 Task: Find the email with CC 'Sumit.kumar@softage.net', replace 'Meeting' with 'Picnic', and forward it to 'taskers4@outlook.com'.
Action: Mouse moved to (238, 13)
Screenshot: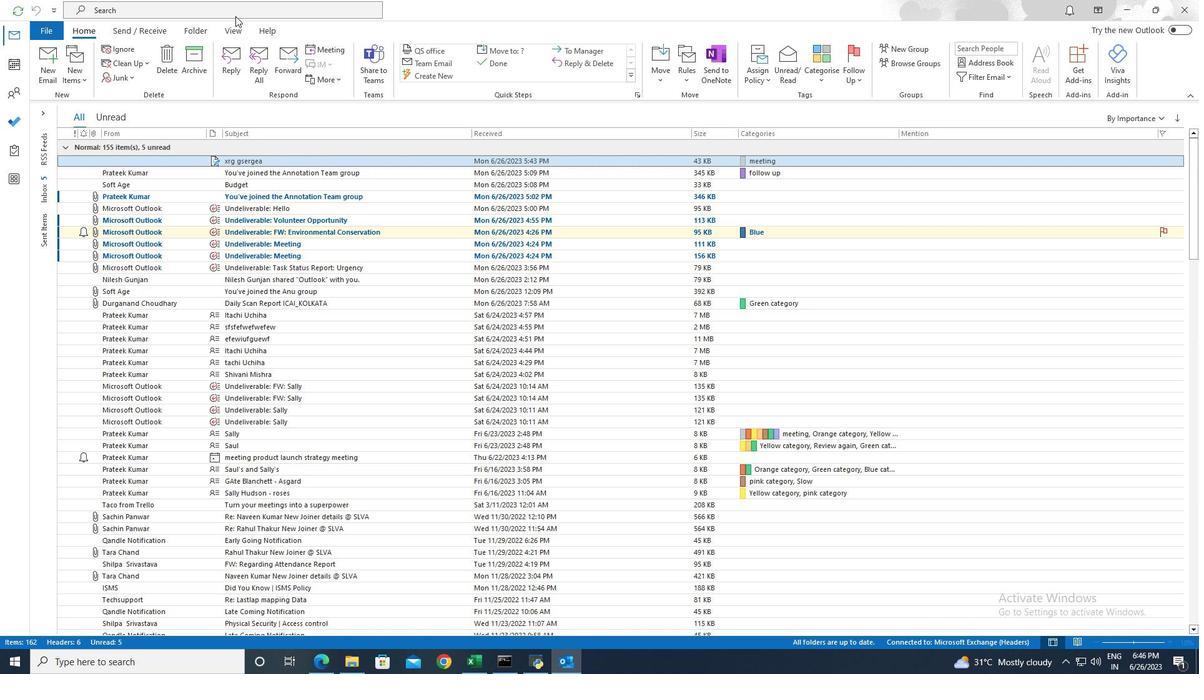 
Action: Mouse pressed left at (238, 13)
Screenshot: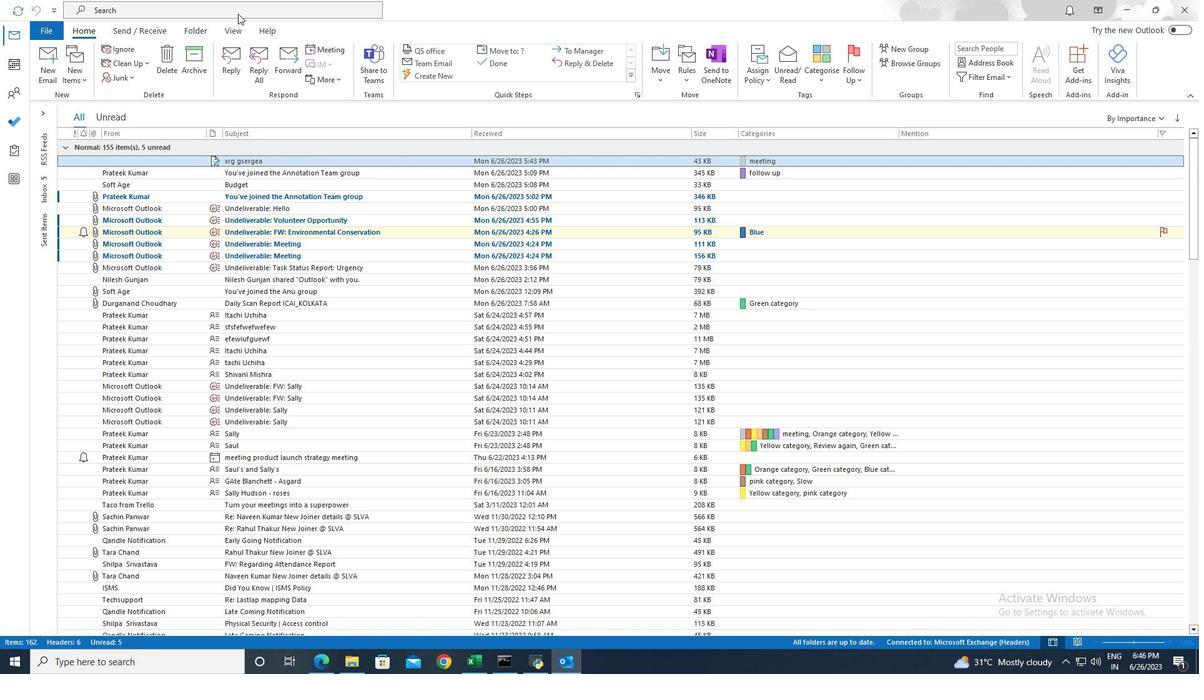 
Action: Mouse moved to (429, 10)
Screenshot: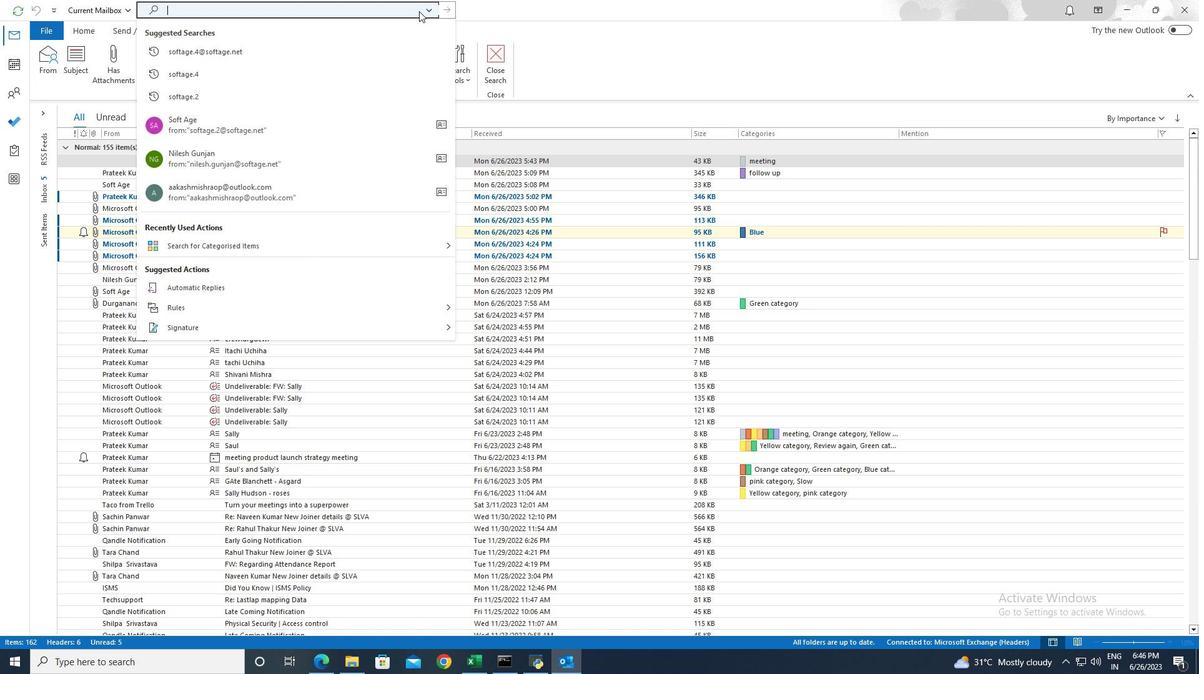 
Action: Mouse pressed left at (429, 10)
Screenshot: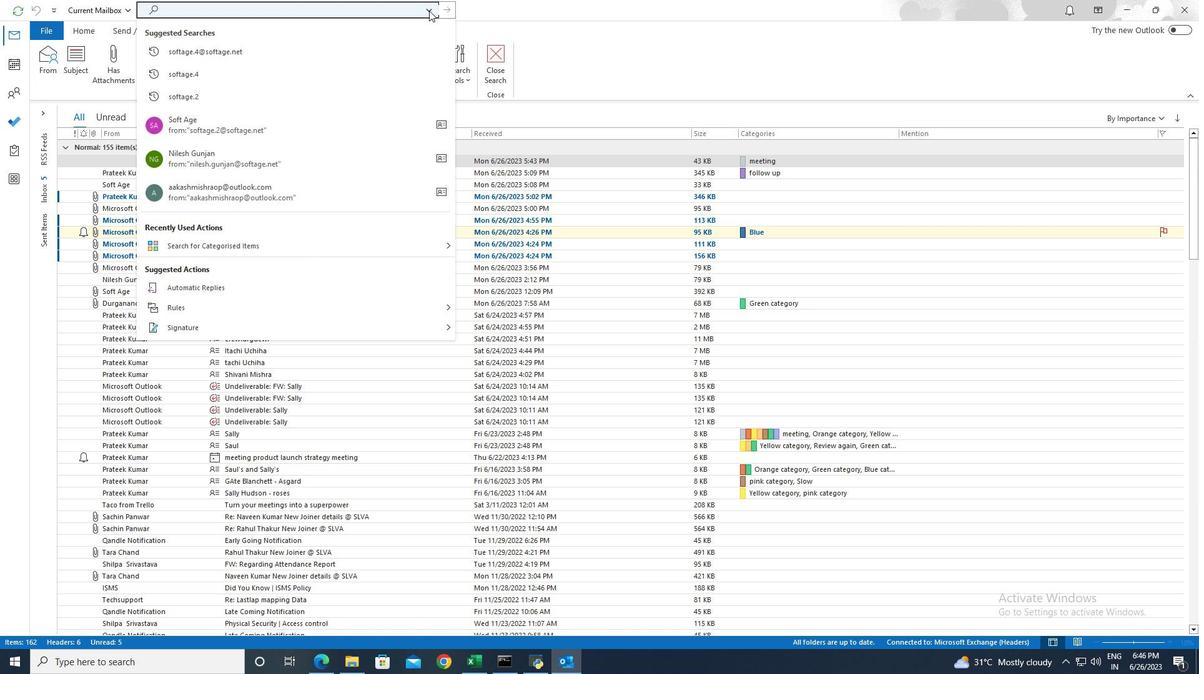 
Action: Mouse moved to (214, 119)
Screenshot: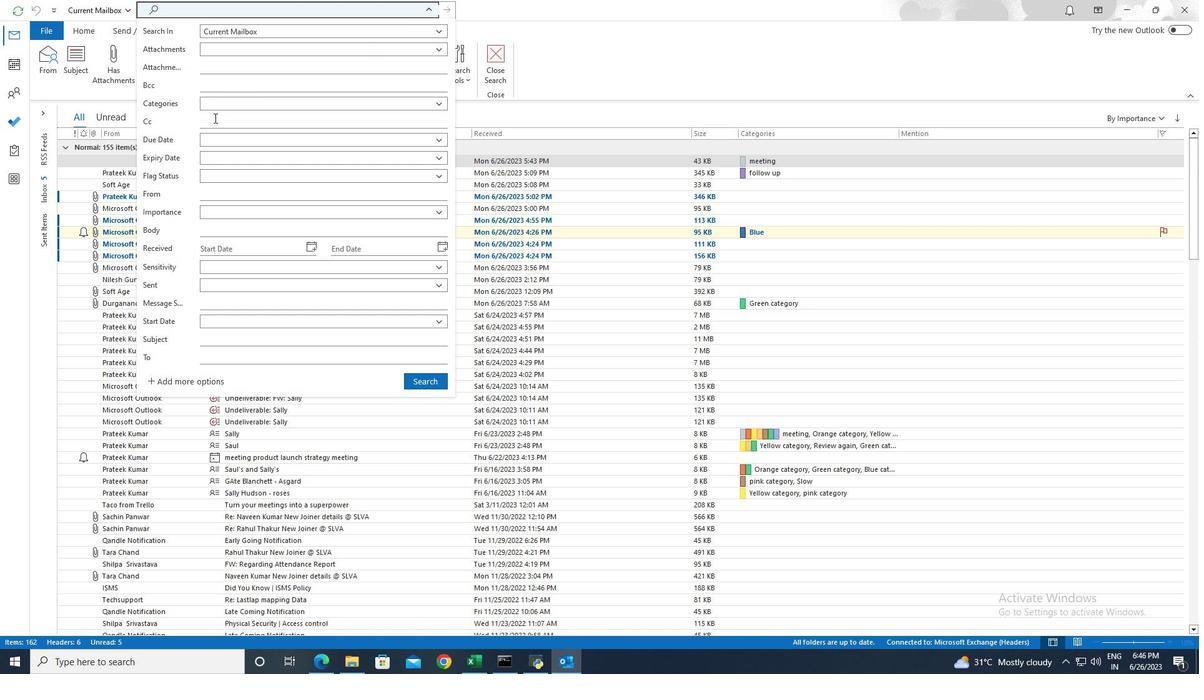
Action: Mouse pressed left at (214, 119)
Screenshot: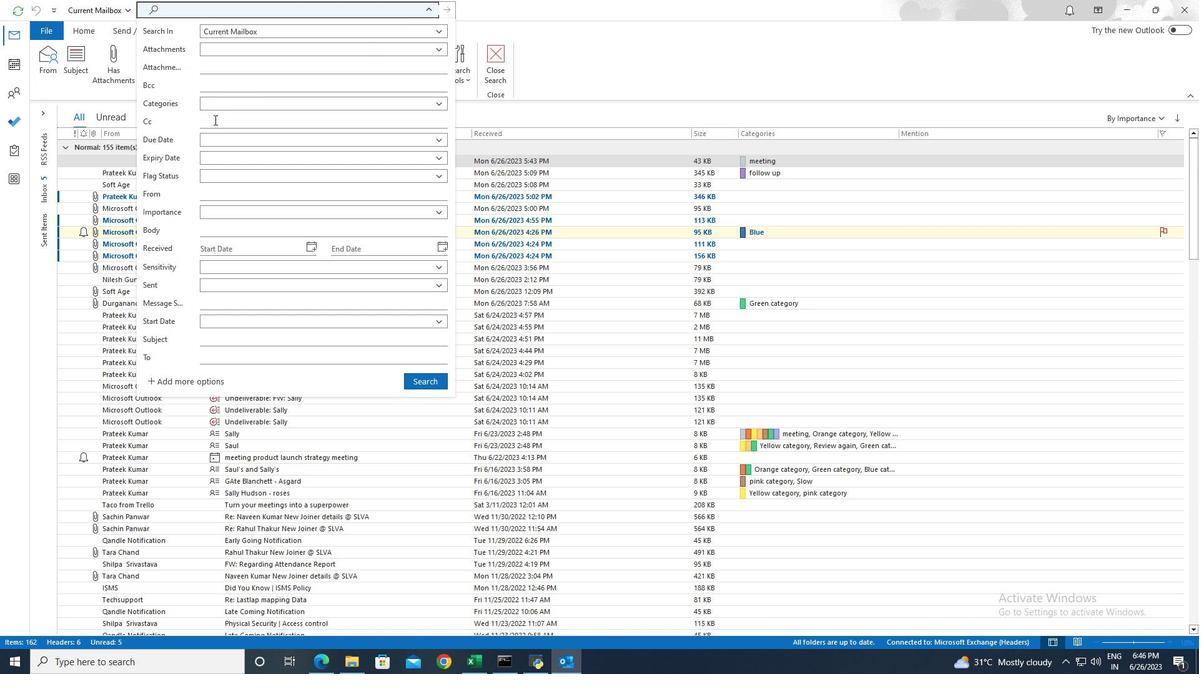 
Action: Key pressed <Key.shift>Sumit.kumar<Key.shift>@softage.net
Screenshot: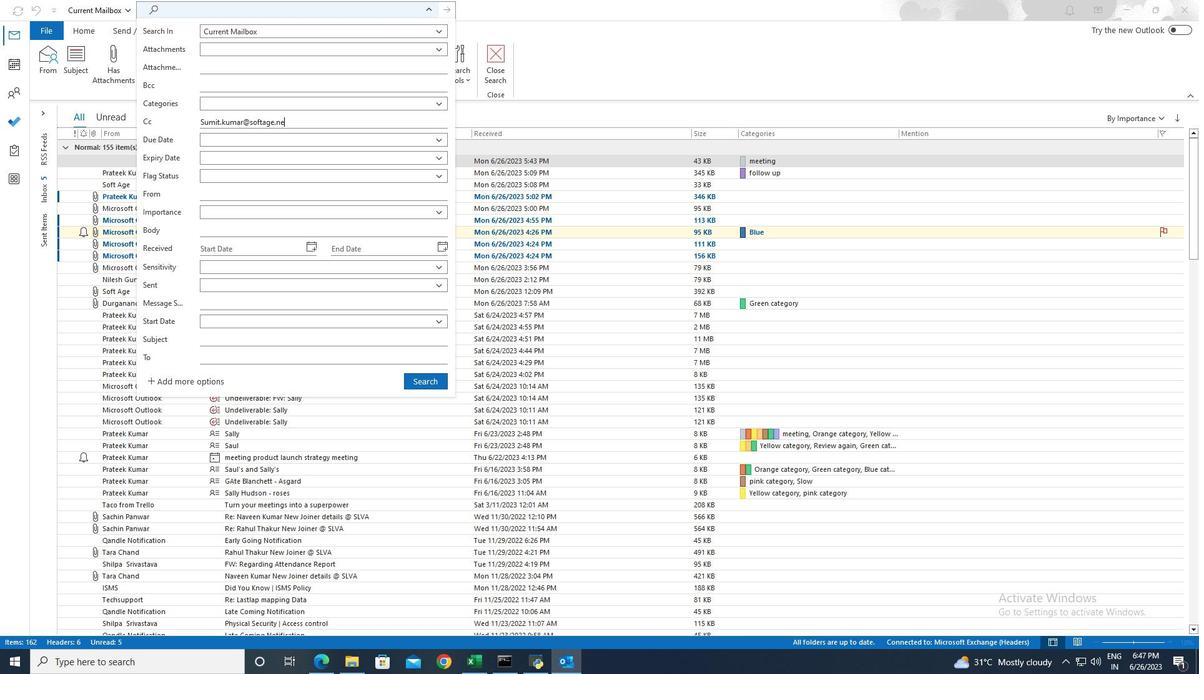 
Action: Mouse moved to (431, 383)
Screenshot: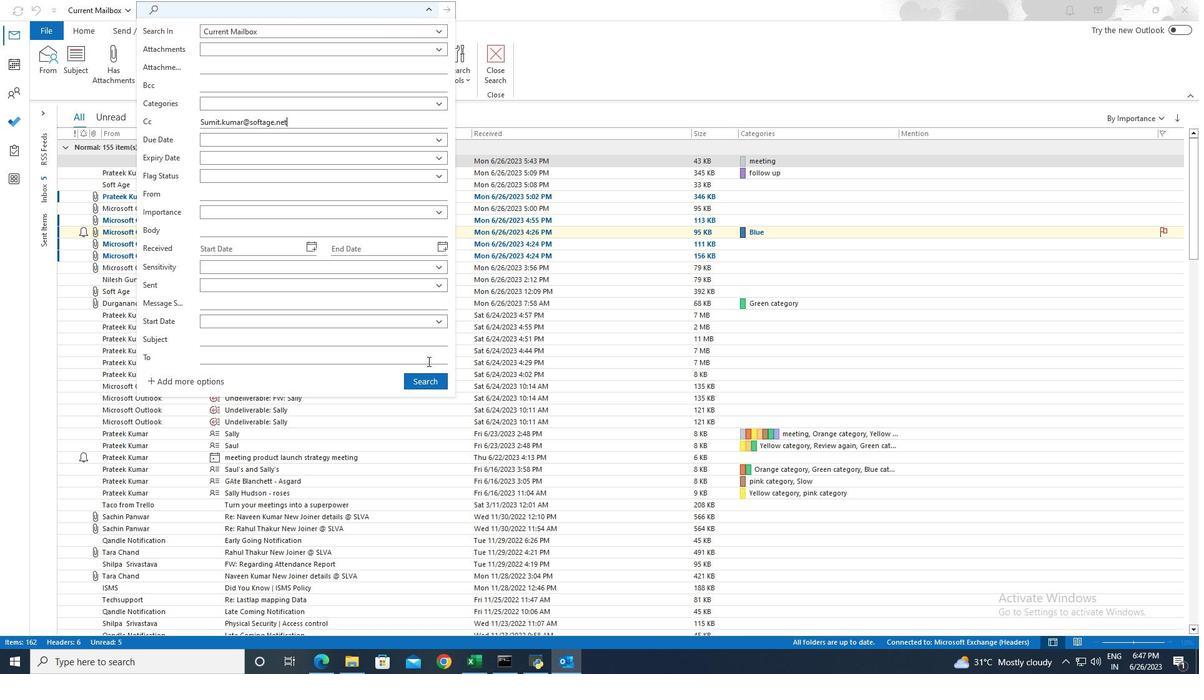 
Action: Mouse pressed left at (431, 383)
Screenshot: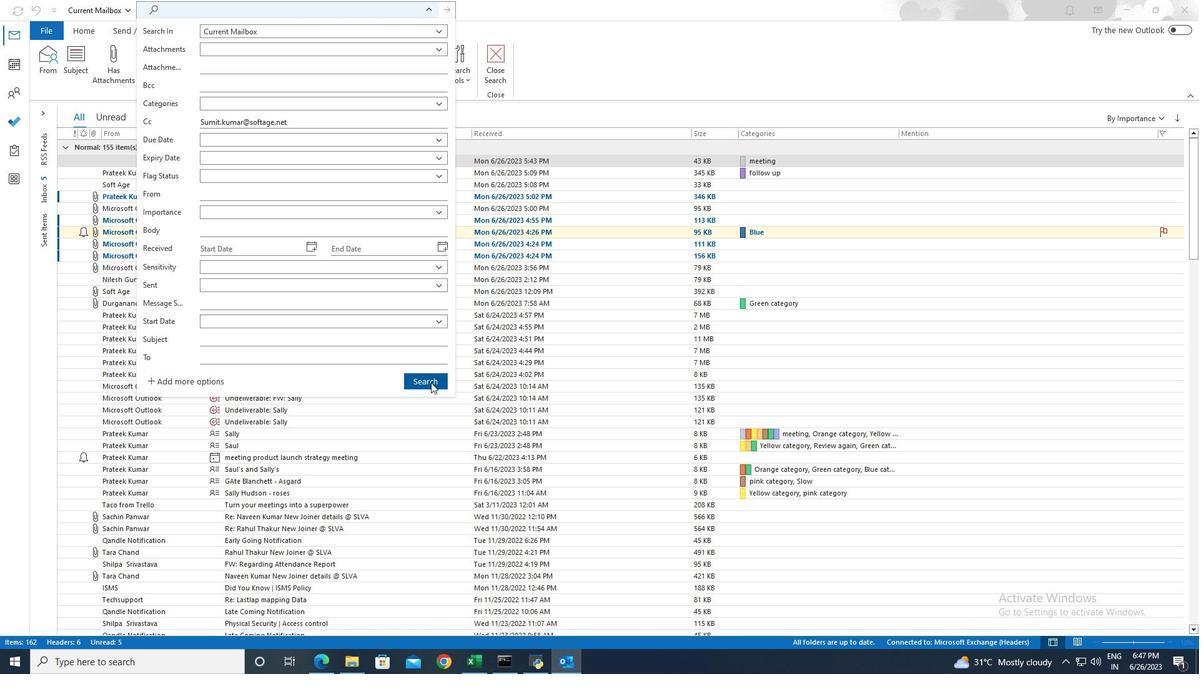 
Action: Mouse moved to (408, 161)
Screenshot: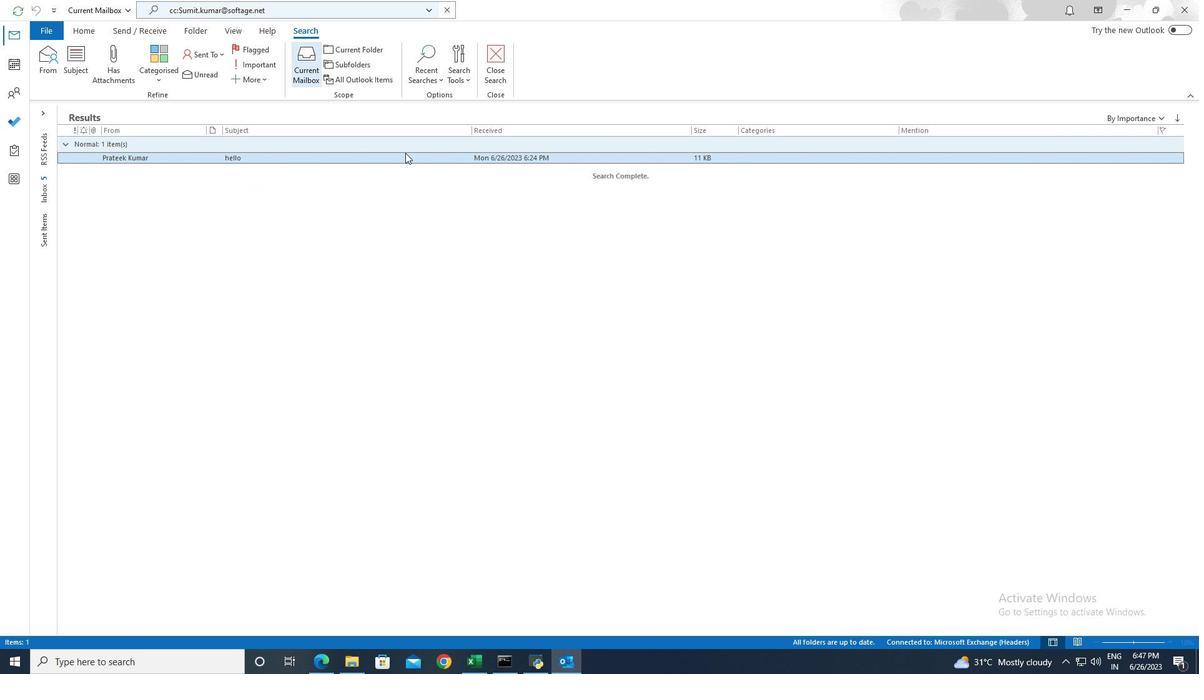 
Action: Mouse pressed left at (408, 161)
Screenshot: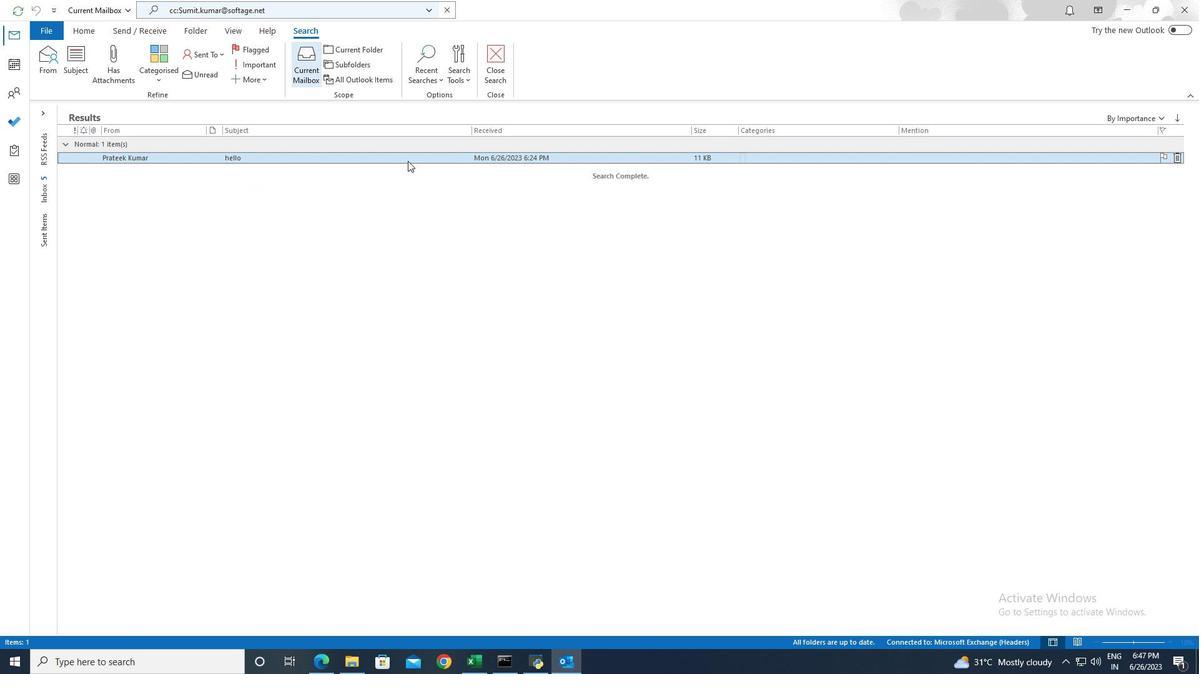 
Action: Mouse moved to (409, 161)
Screenshot: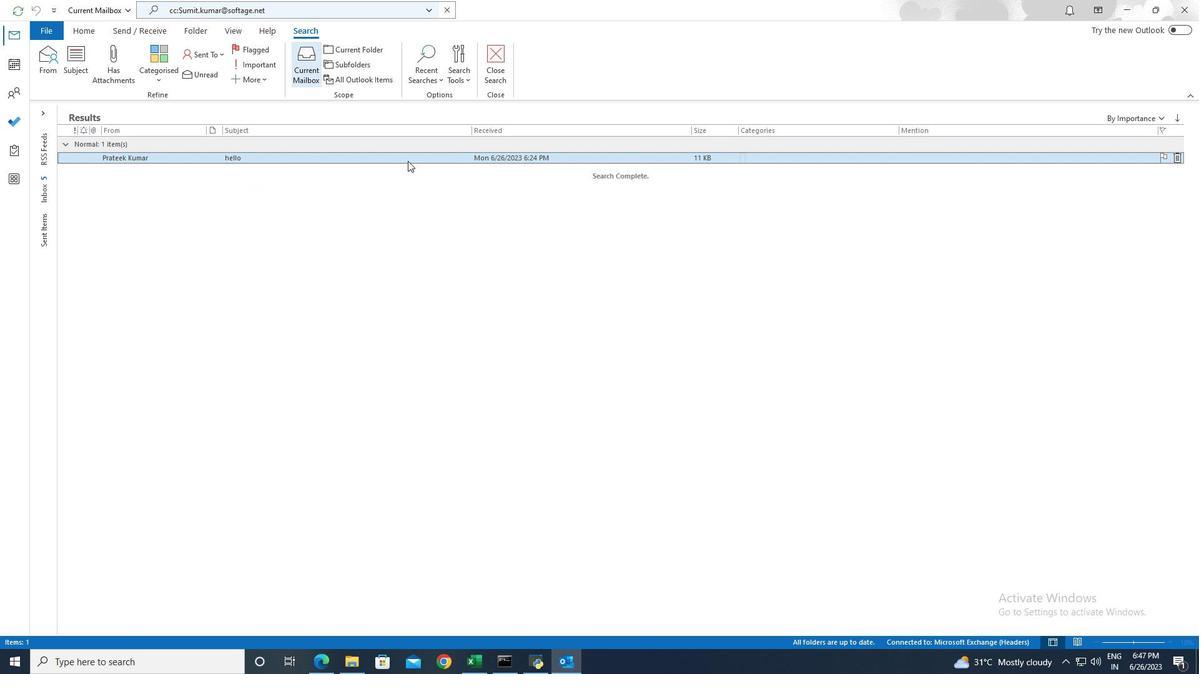 
Action: Mouse pressed left at (409, 161)
Screenshot: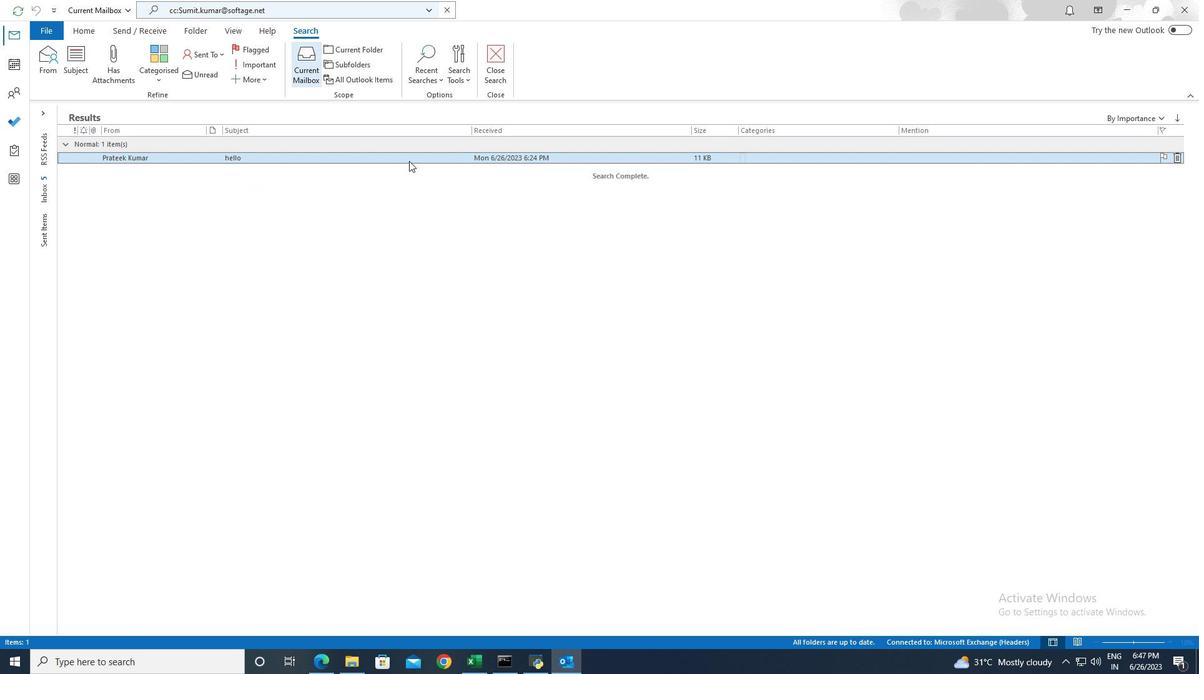 
Action: Mouse moved to (309, 159)
Screenshot: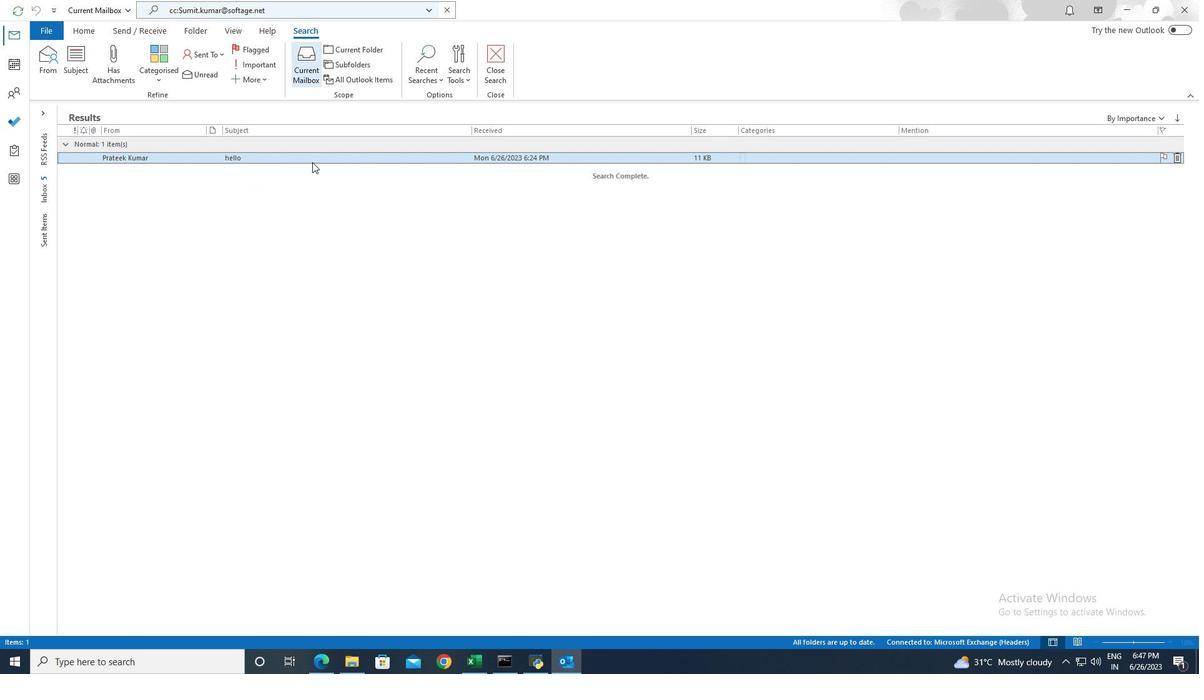
Action: Mouse pressed left at (309, 159)
Screenshot: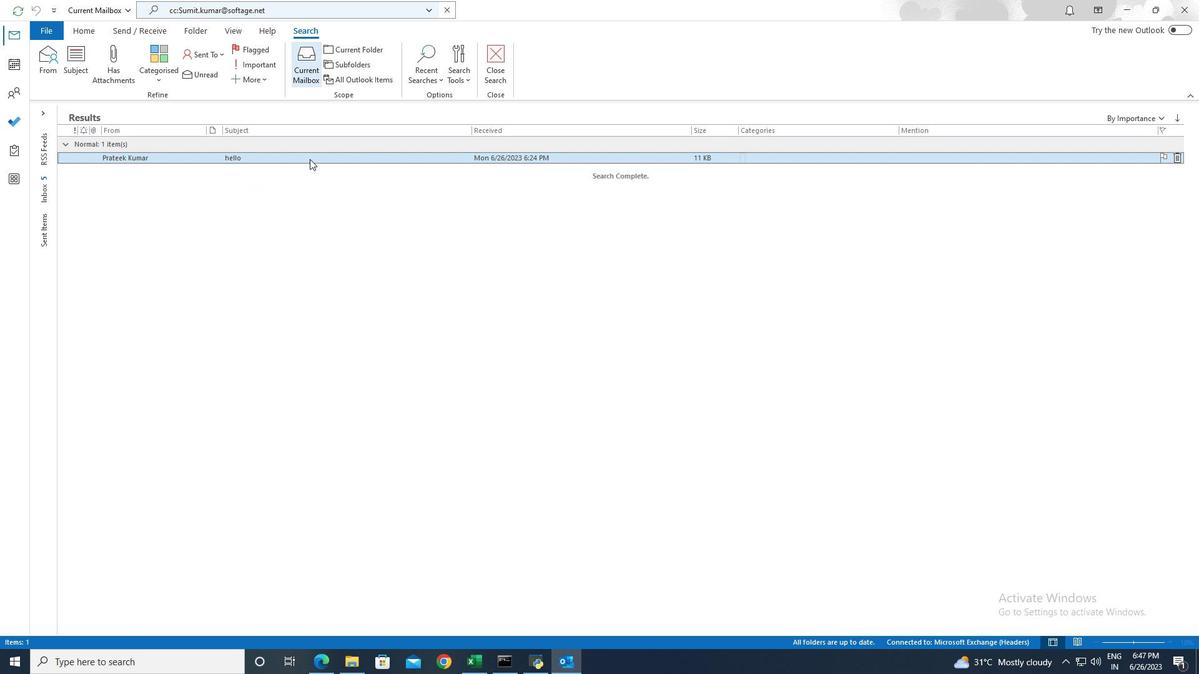
Action: Mouse pressed left at (309, 159)
Screenshot: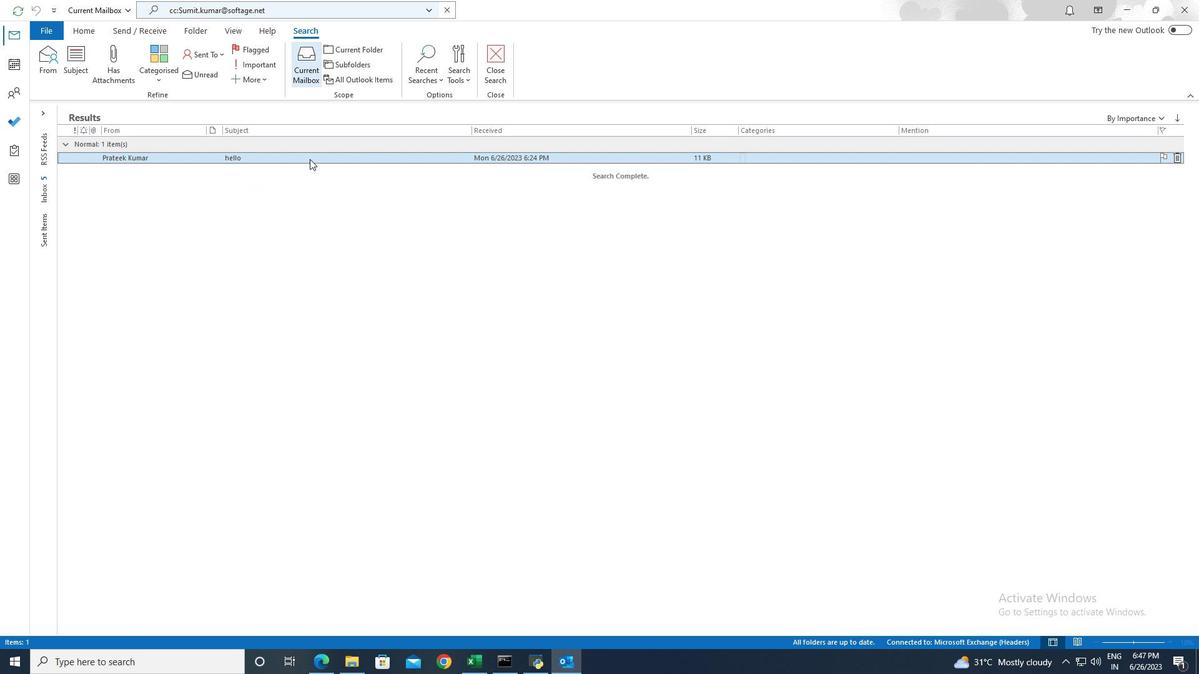 
Action: Mouse moved to (349, 116)
Screenshot: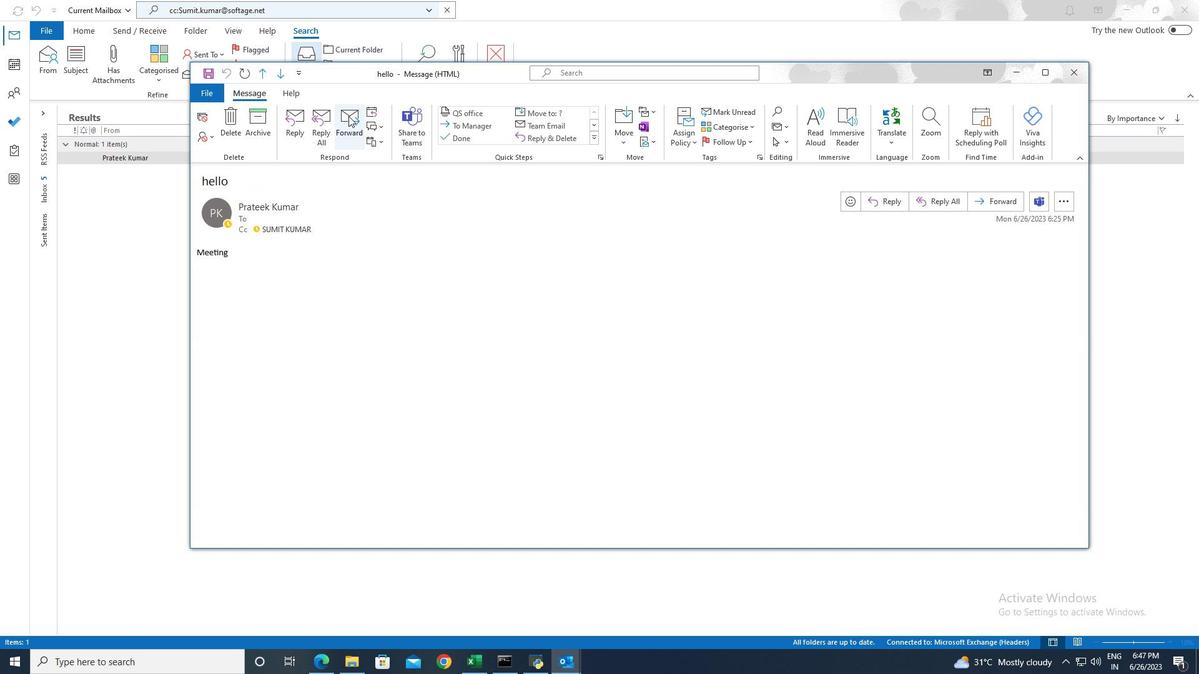 
Action: Mouse pressed left at (349, 116)
Screenshot: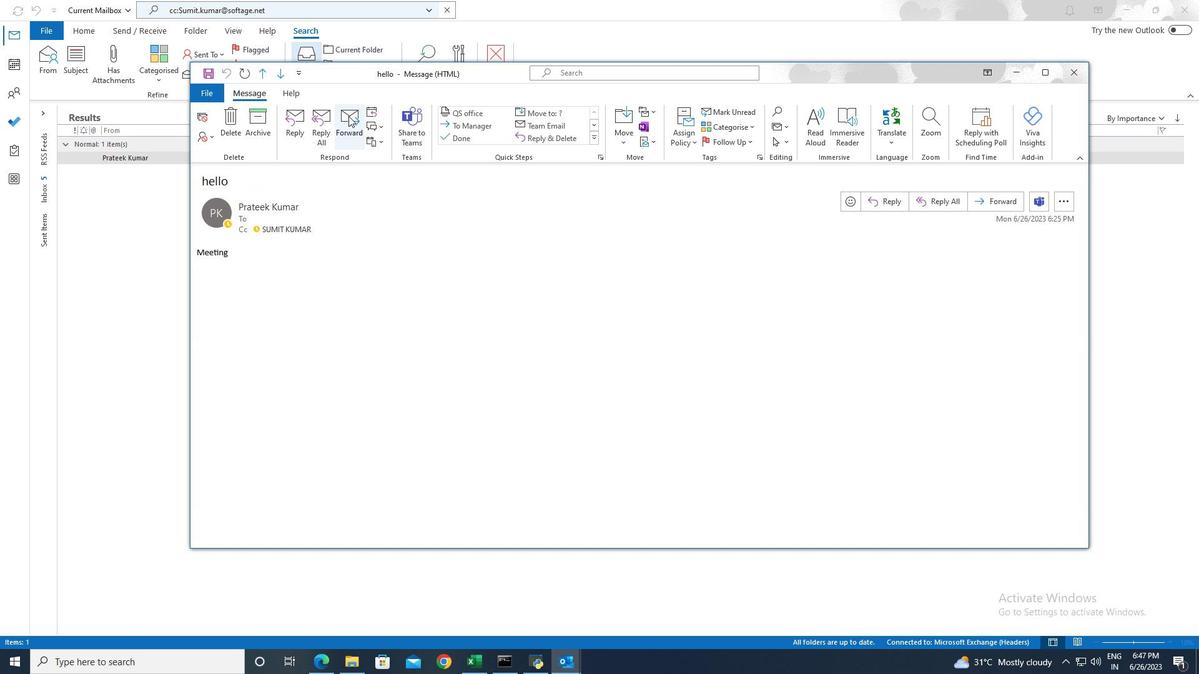 
Action: Mouse moved to (331, 366)
Screenshot: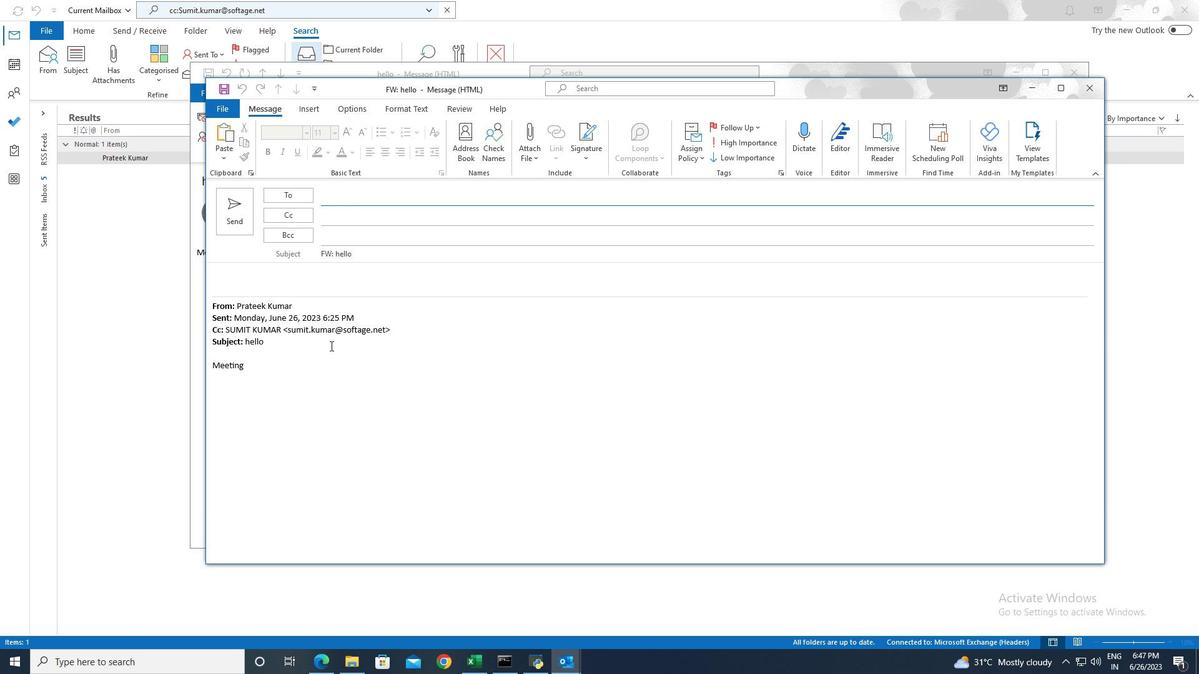 
Action: Mouse pressed left at (331, 366)
Screenshot: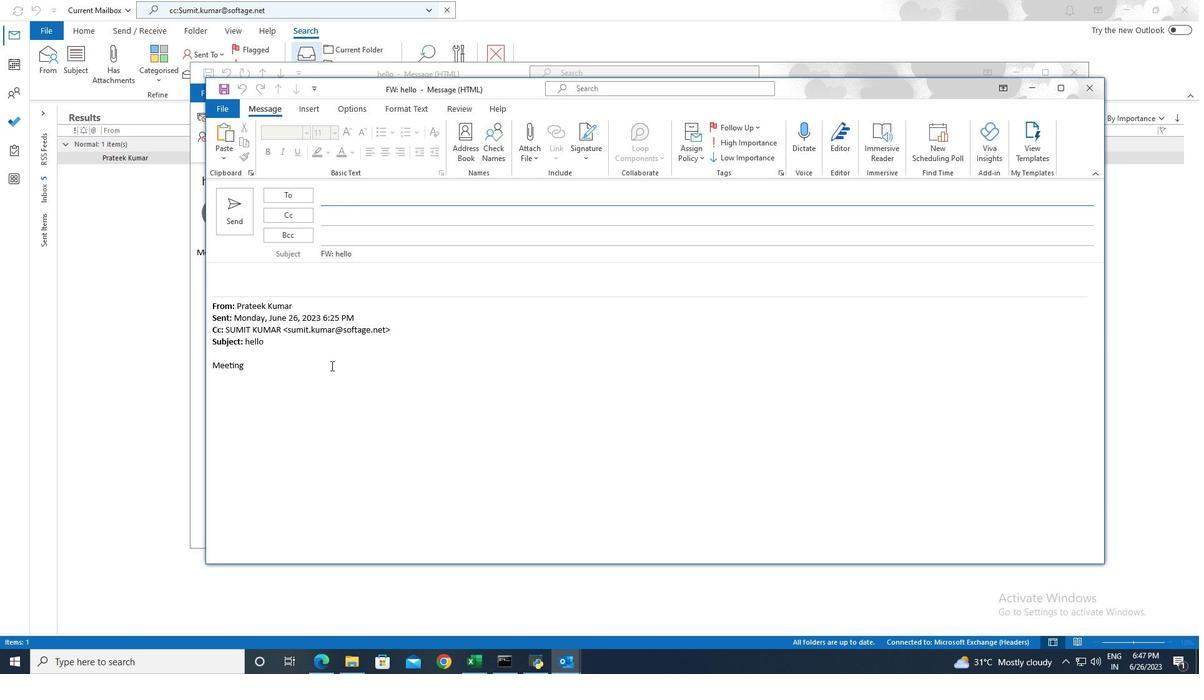 
Action: Key pressed ctrl+H<Key.shift>Meeting
Screenshot: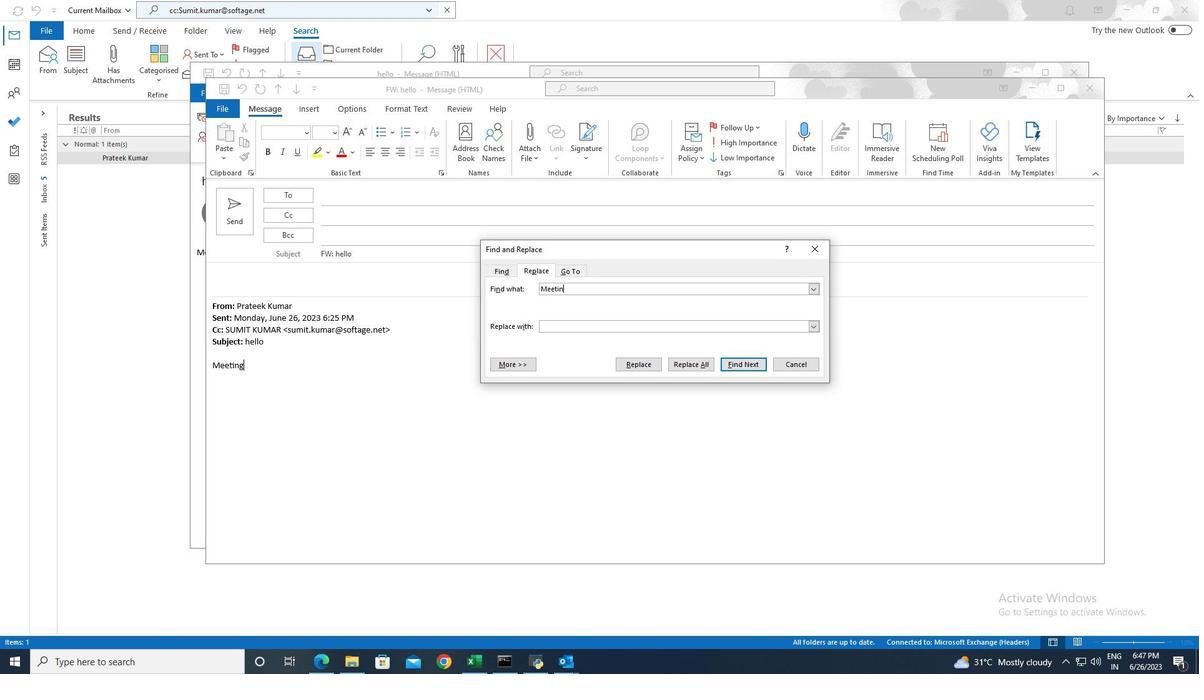 
Action: Mouse moved to (553, 326)
Screenshot: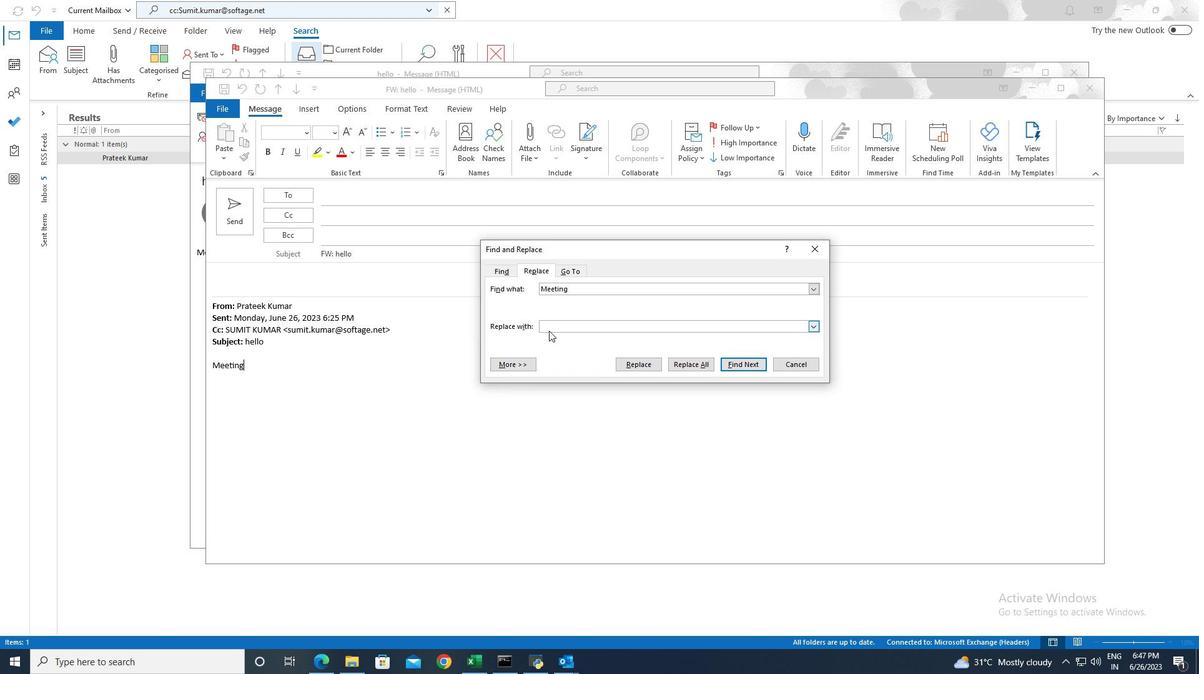 
Action: Mouse pressed left at (553, 326)
Screenshot: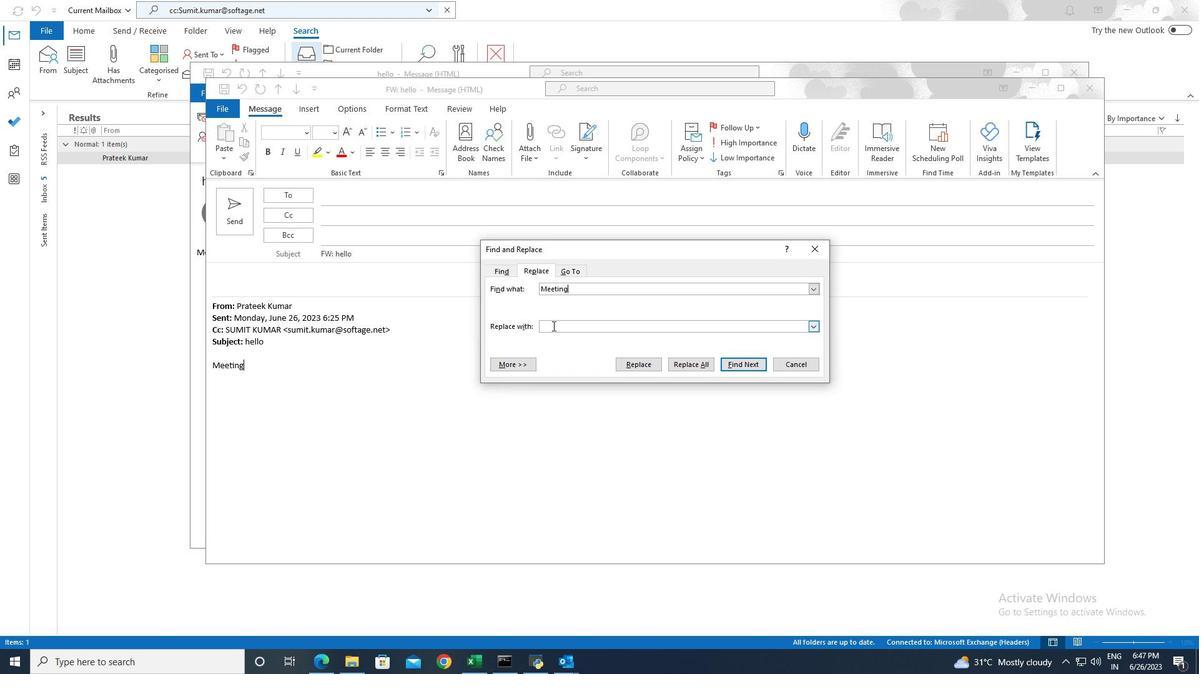 
Action: Key pressed <Key.backspace><Key.shift><Key.shift><Key.shift><Key.shift><Key.shift><Key.shift><Key.shift><Key.shift>Picnic
Screenshot: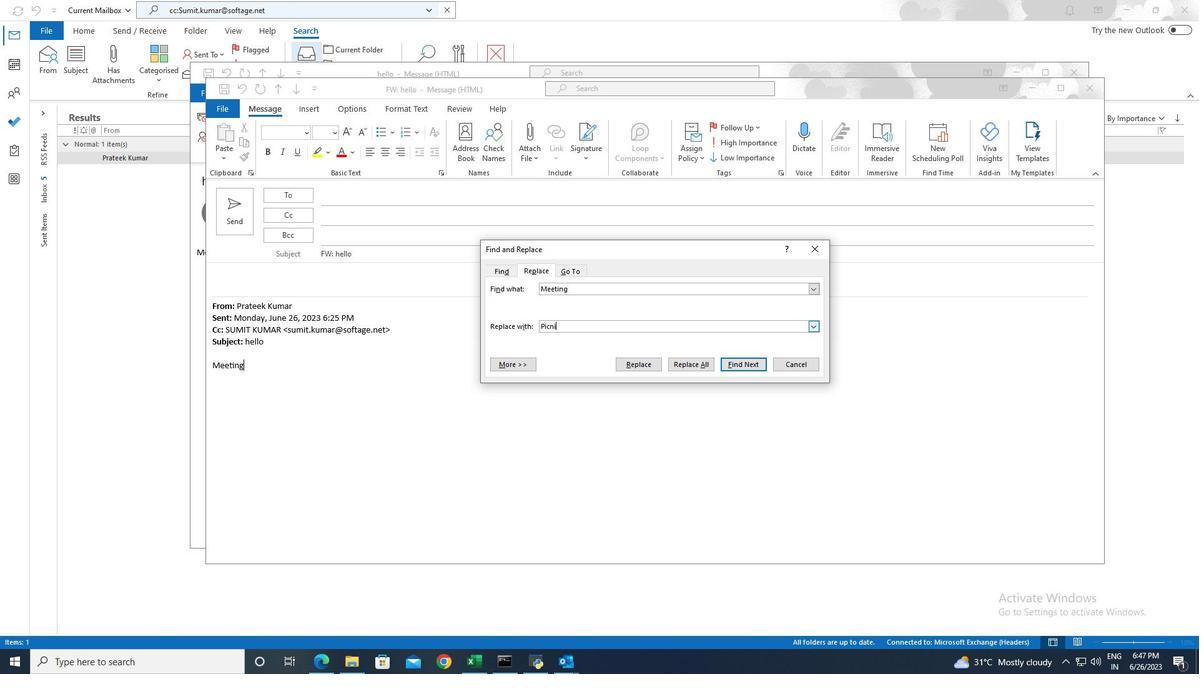 
Action: Mouse moved to (696, 361)
Screenshot: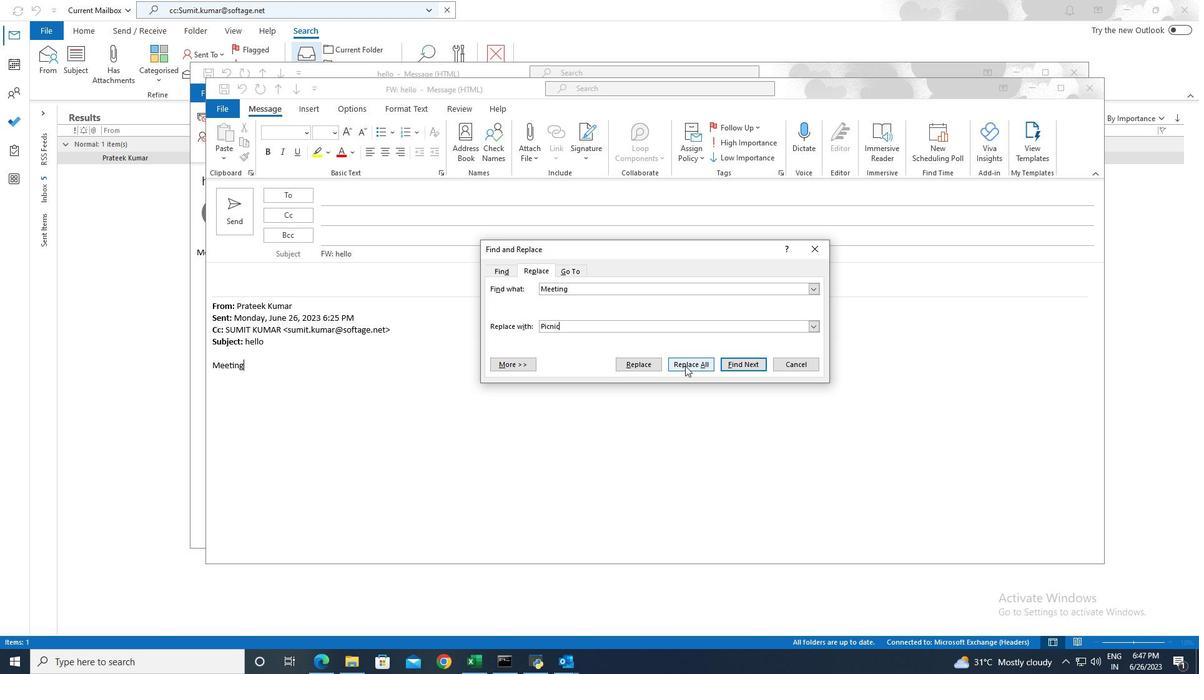 
Action: Mouse pressed left at (696, 361)
Screenshot: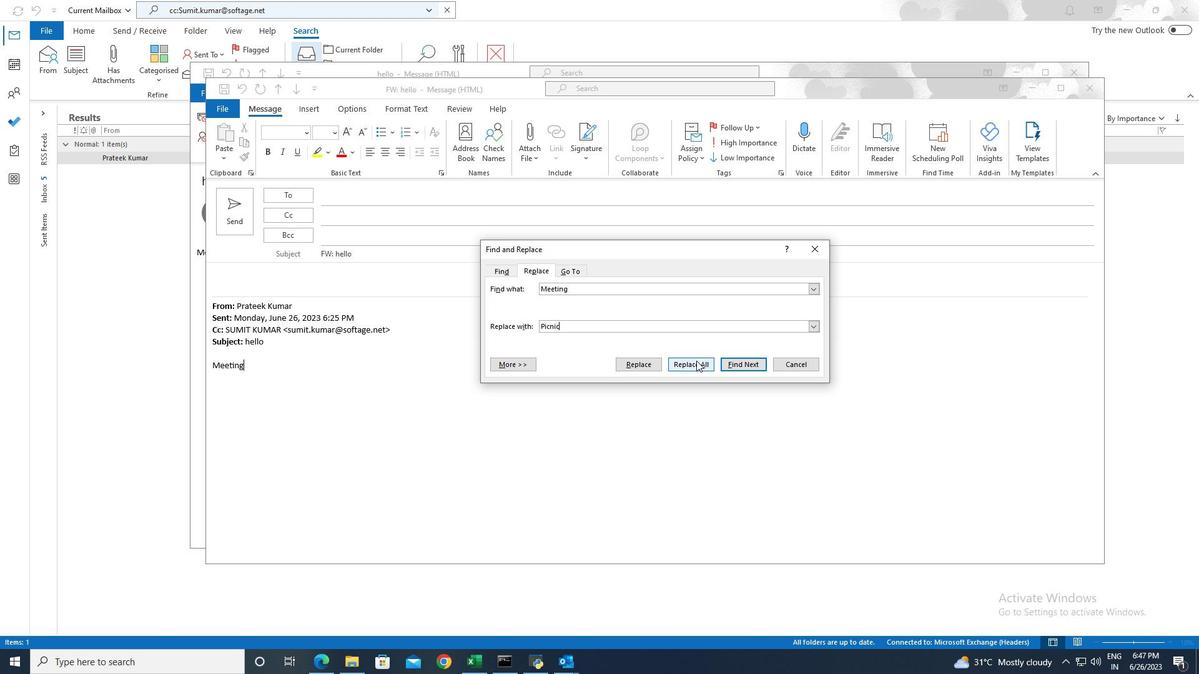 
Action: Mouse moved to (614, 363)
Screenshot: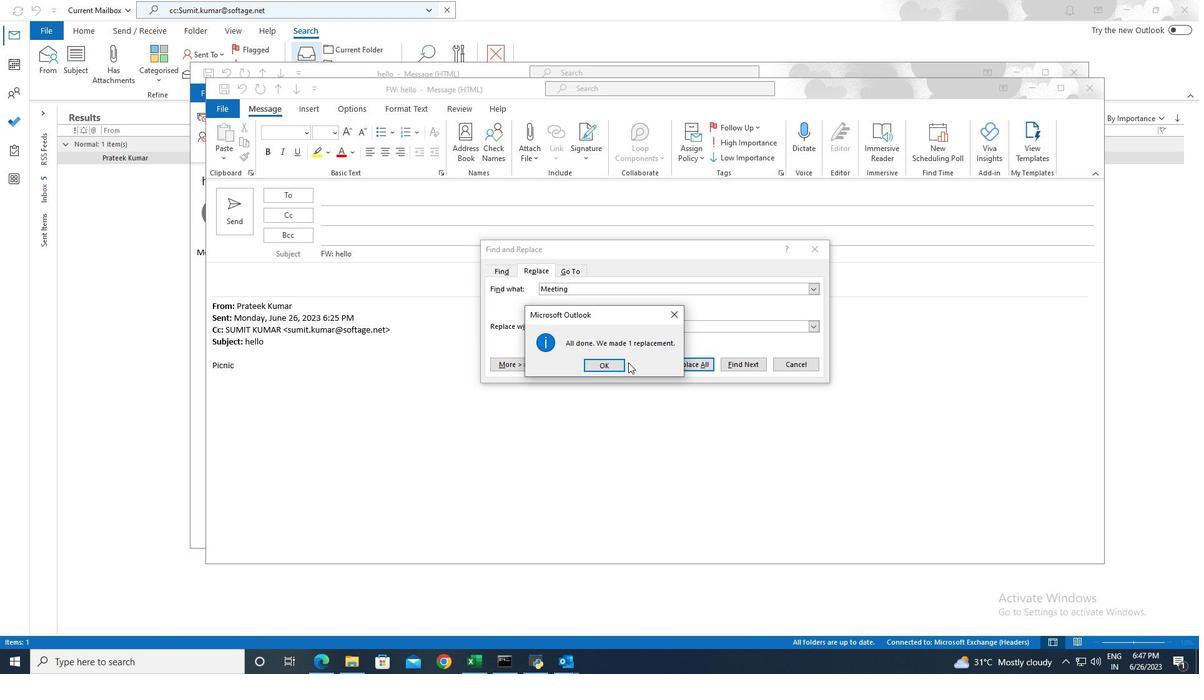 
Action: Mouse pressed left at (614, 363)
Screenshot: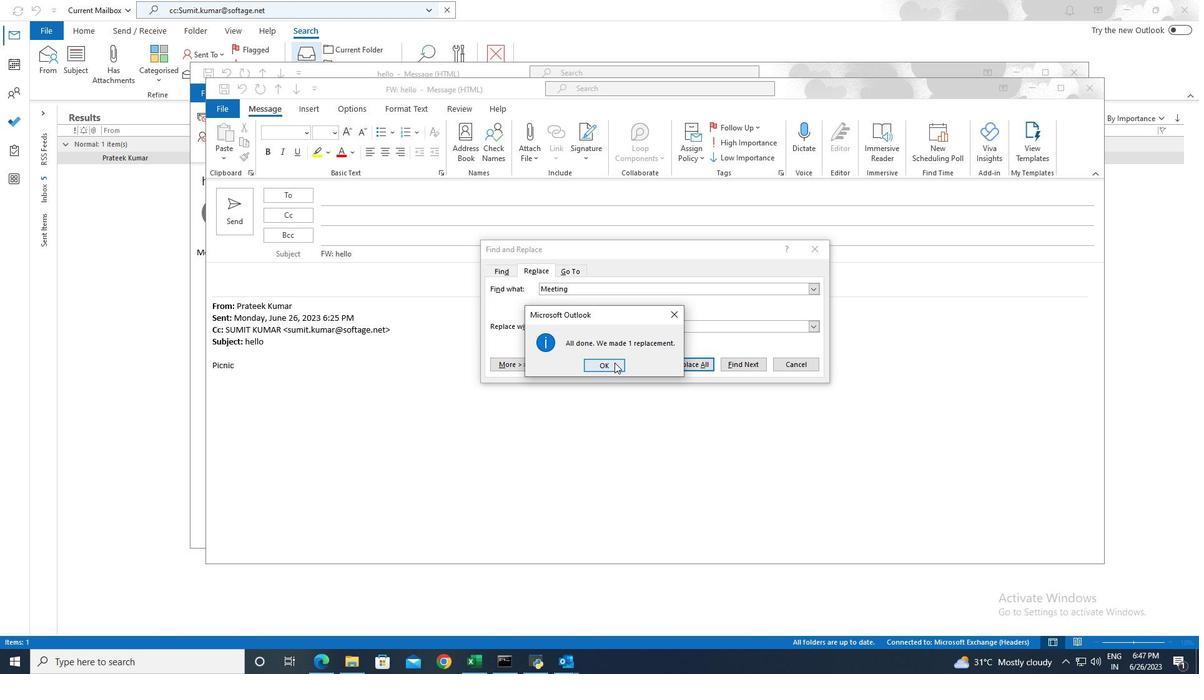 
Action: Mouse moved to (378, 195)
Screenshot: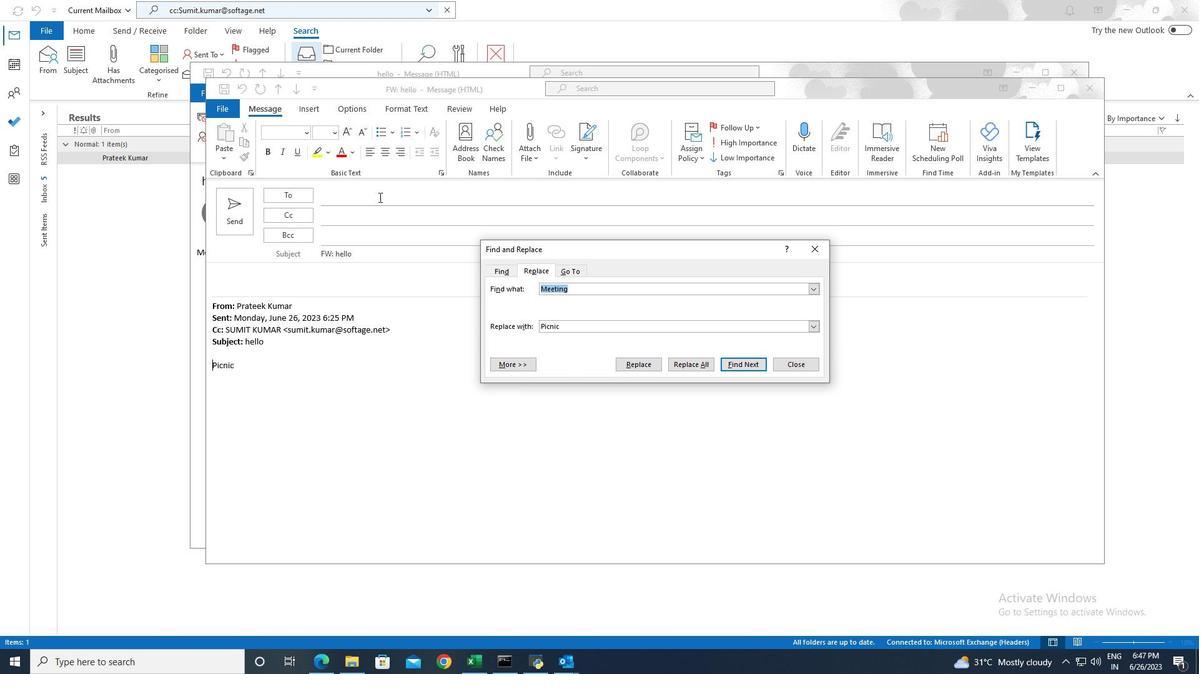 
Action: Mouse pressed left at (378, 195)
Screenshot: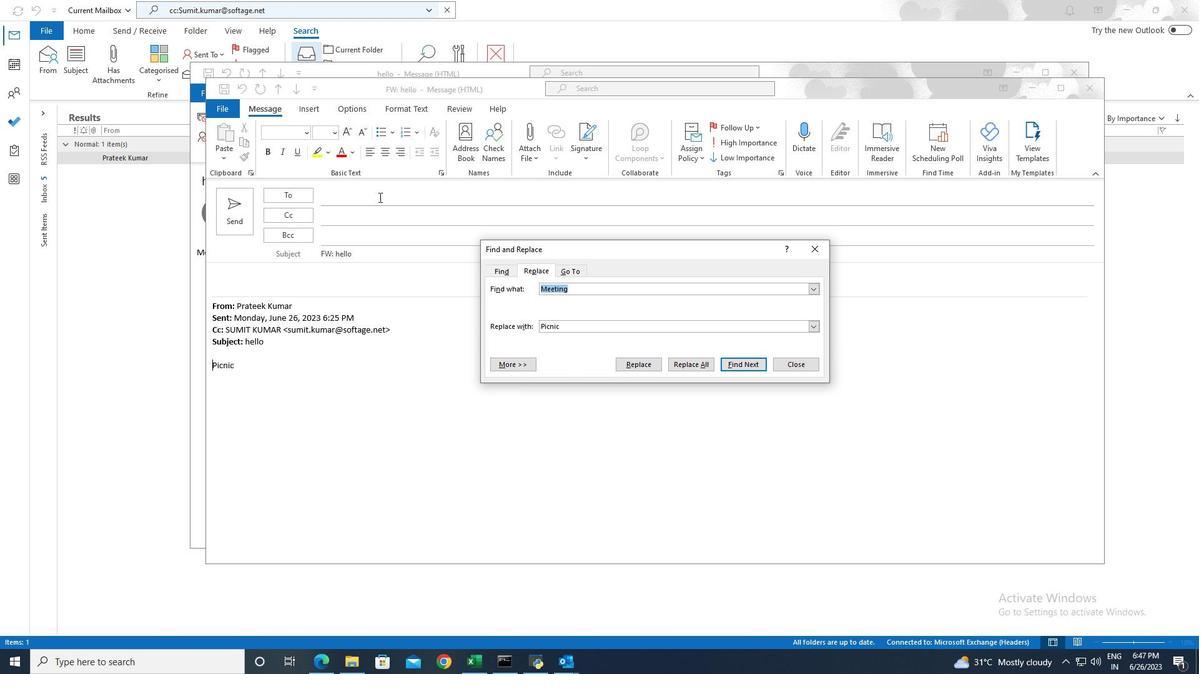 
Action: Mouse moved to (378, 195)
Screenshot: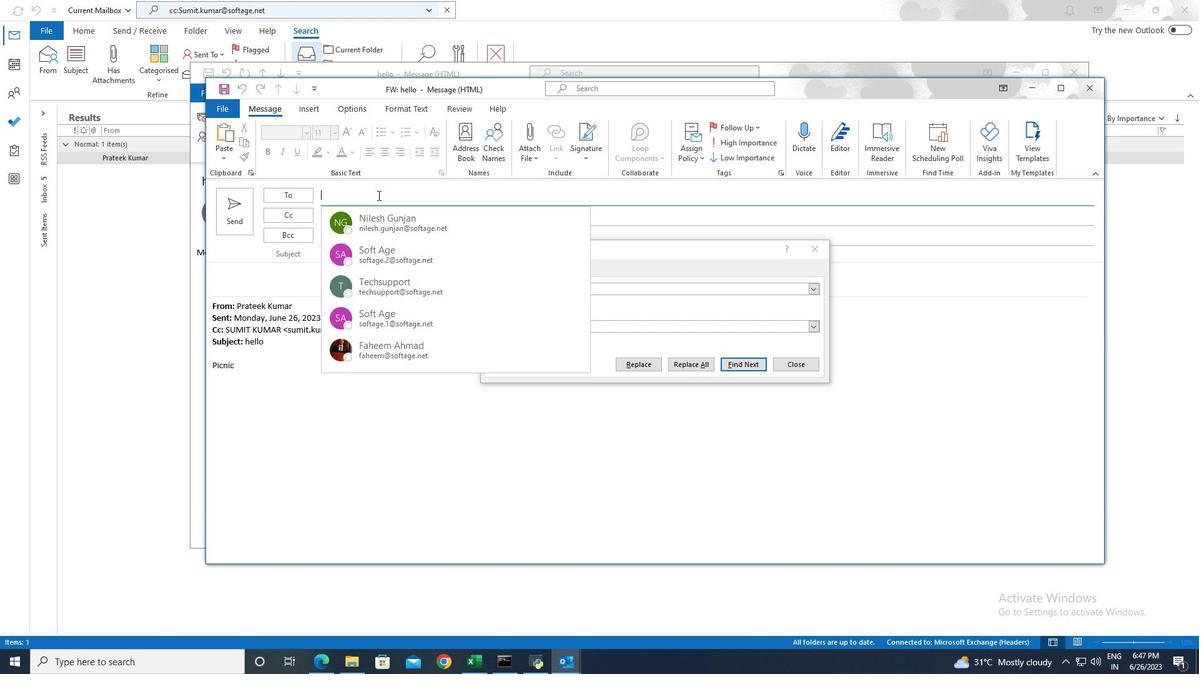 
Action: Key pressed taskers4<Key.shift>@outlook.com
Screenshot: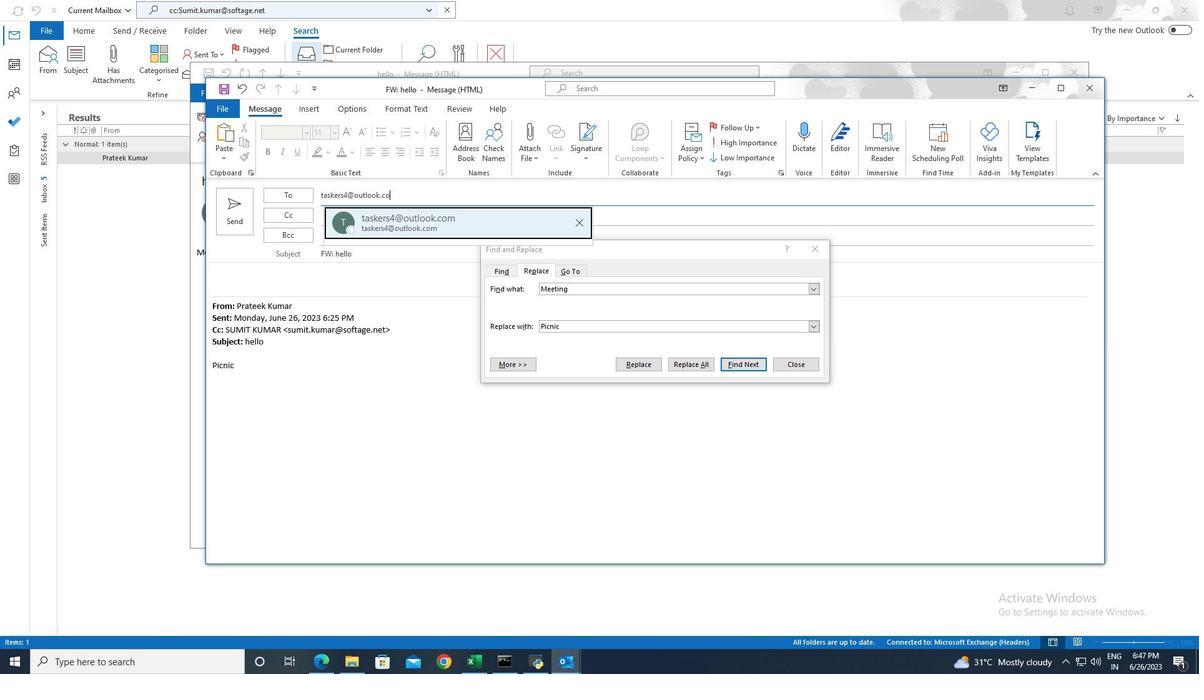 
Action: Mouse moved to (409, 227)
Screenshot: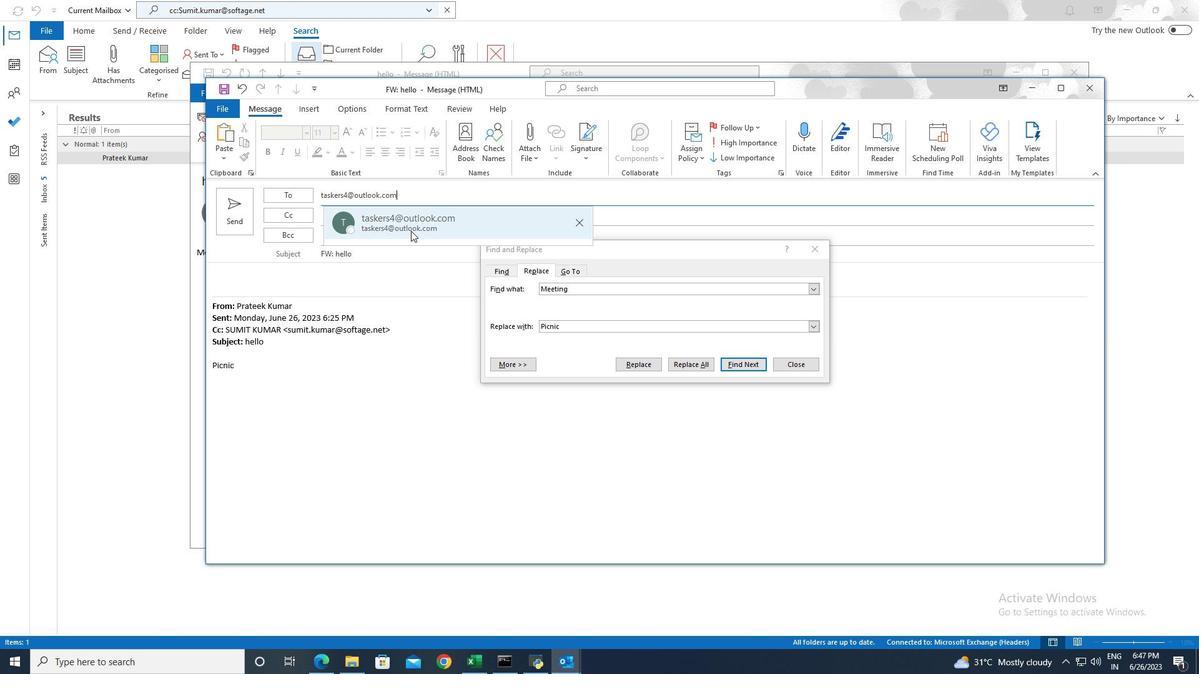 
Action: Mouse pressed left at (409, 227)
Screenshot: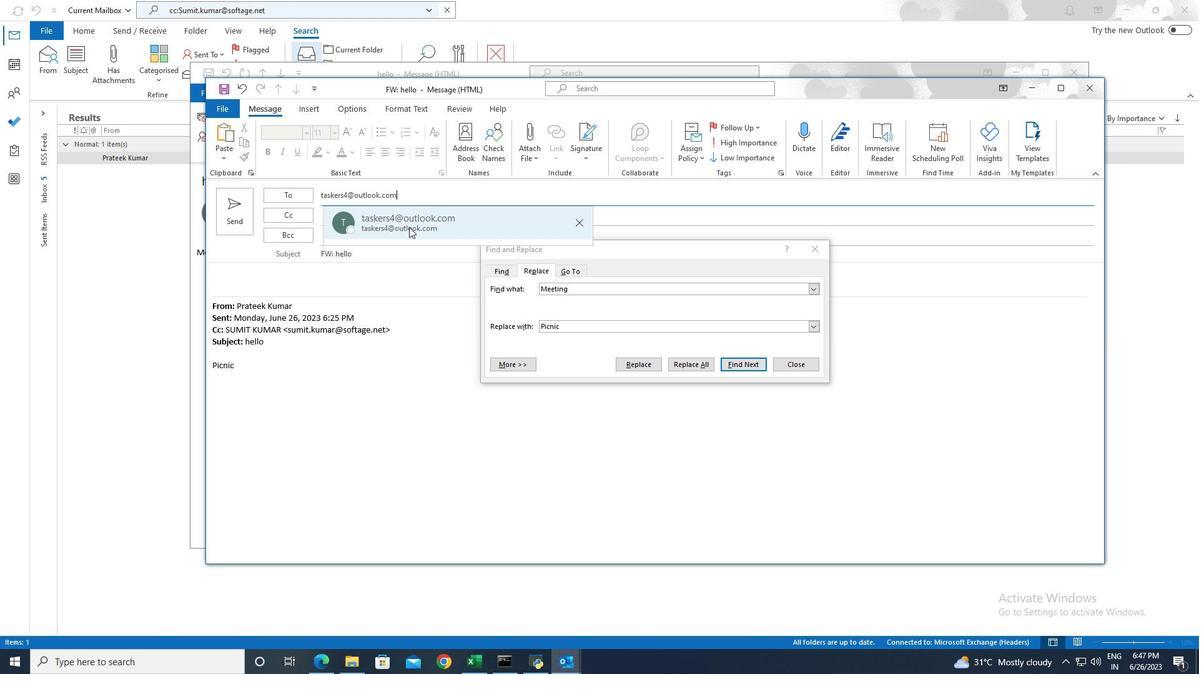 
Action: Mouse moved to (814, 251)
Screenshot: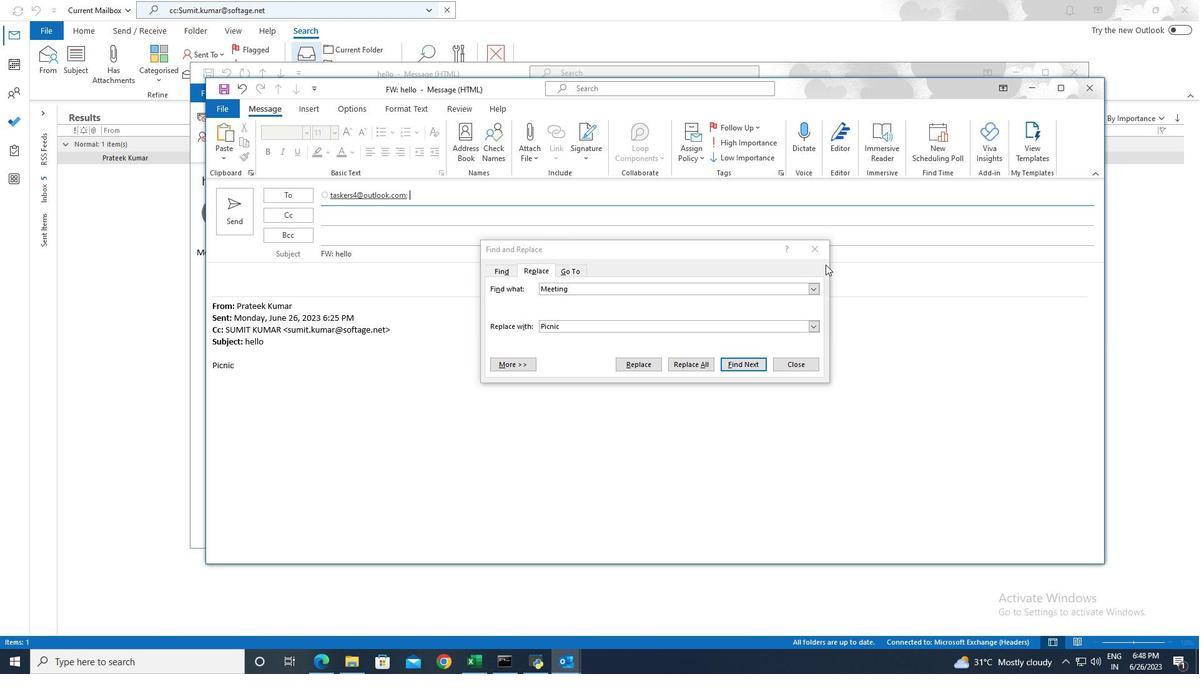 
Action: Mouse pressed left at (814, 251)
Screenshot: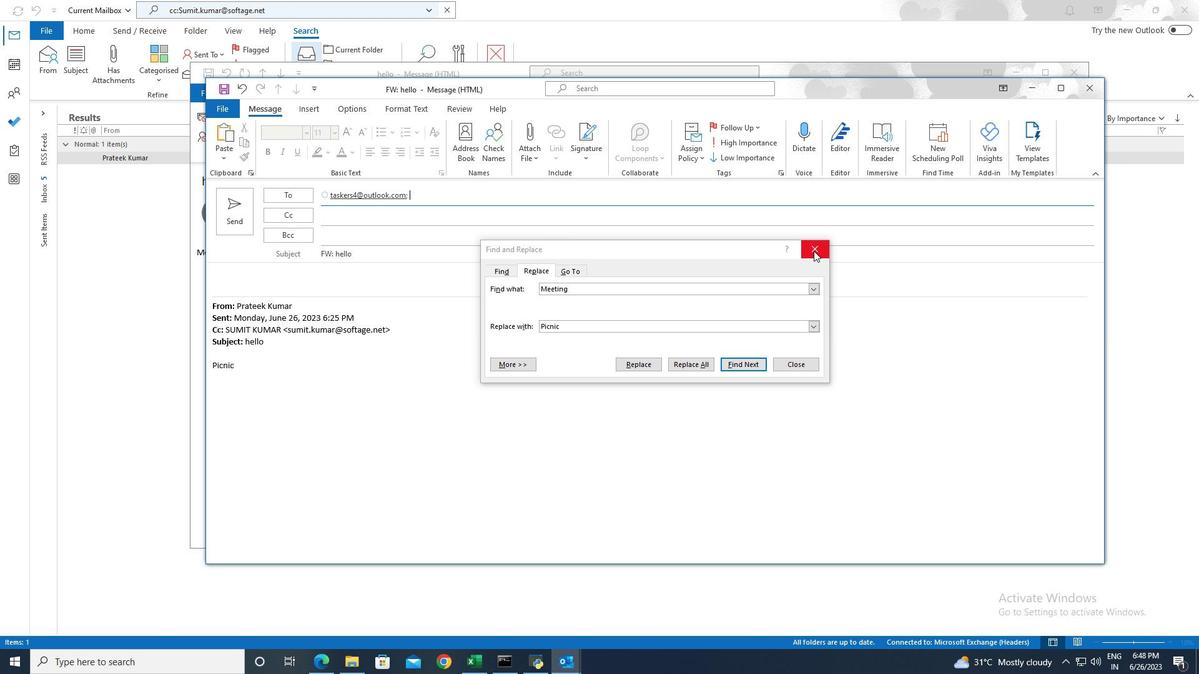 
Action: Mouse moved to (244, 222)
Screenshot: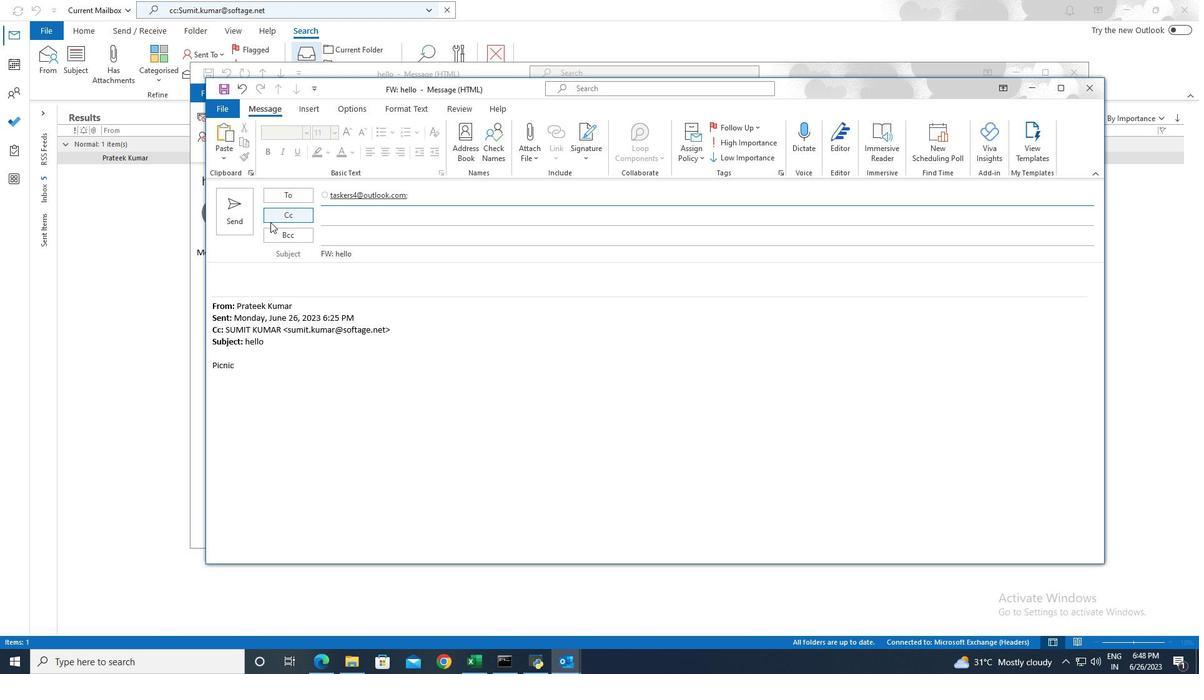 
Action: Mouse pressed left at (244, 222)
Screenshot: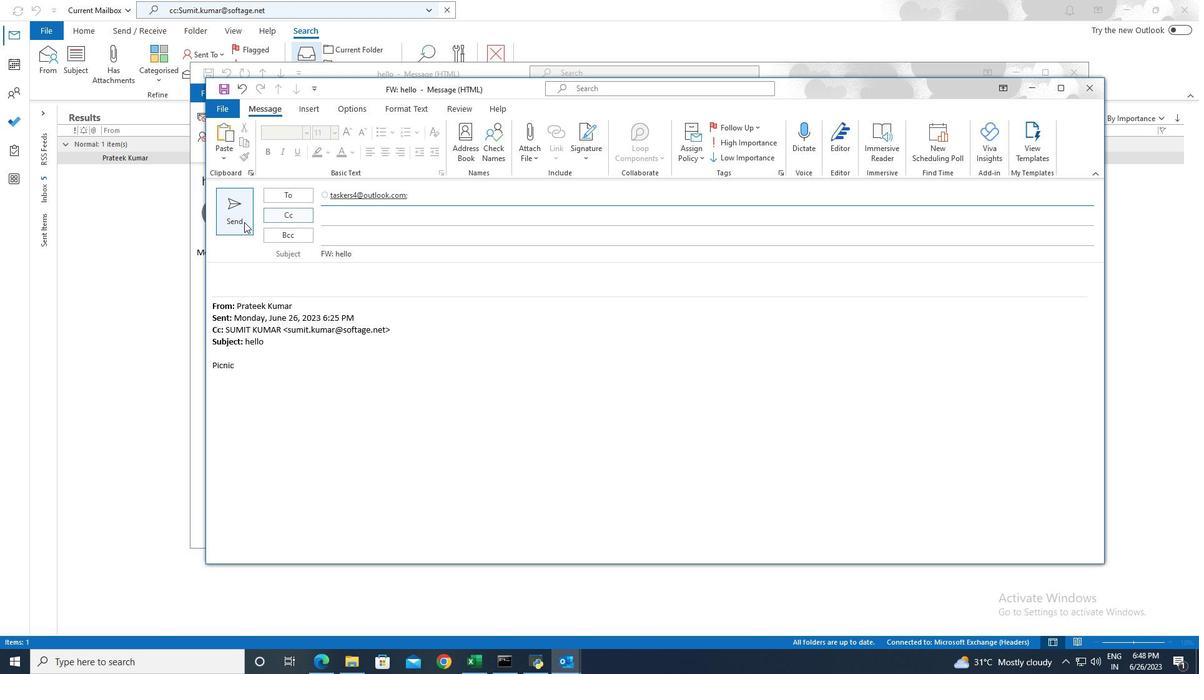 
